 Task: In the Contact  Sophia_Moore@valeo.com, Log Whatsapp with description: 'Engaged in a WhatsApp conversation with a lead regarding their specific needs.'; Add date: '28 July, 2023', attach the document: Proposal.doc. Logged in from softage.10@softage.net
Action: Mouse moved to (72, 55)
Screenshot: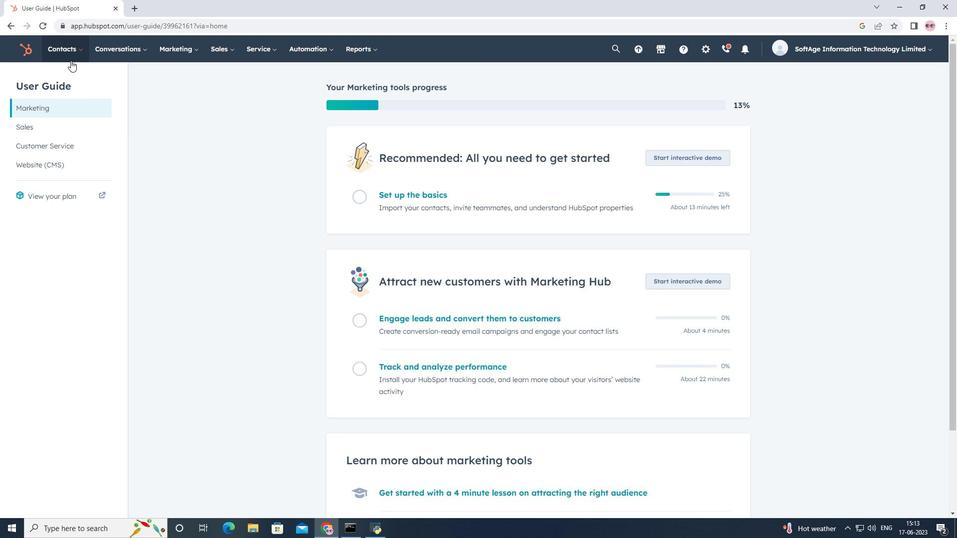 
Action: Mouse pressed left at (72, 55)
Screenshot: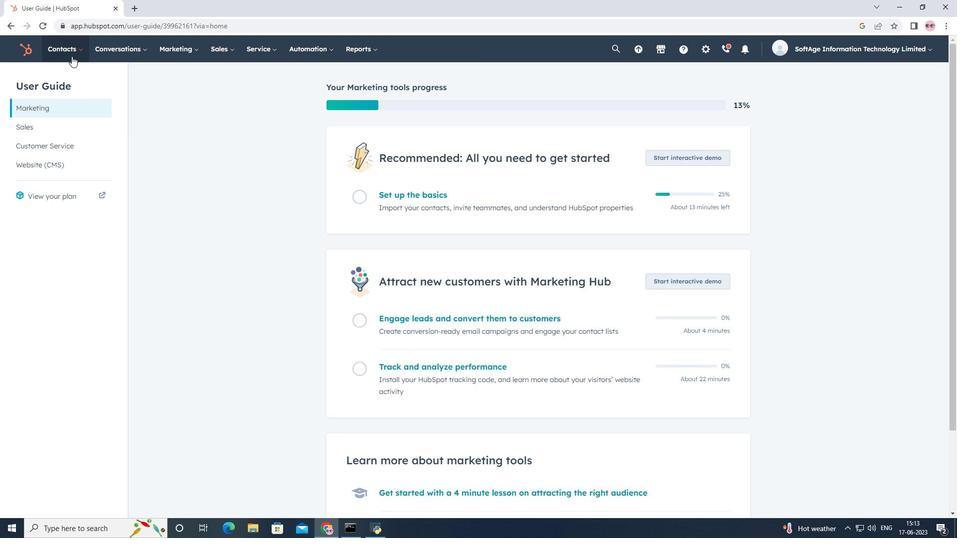 
Action: Mouse moved to (84, 84)
Screenshot: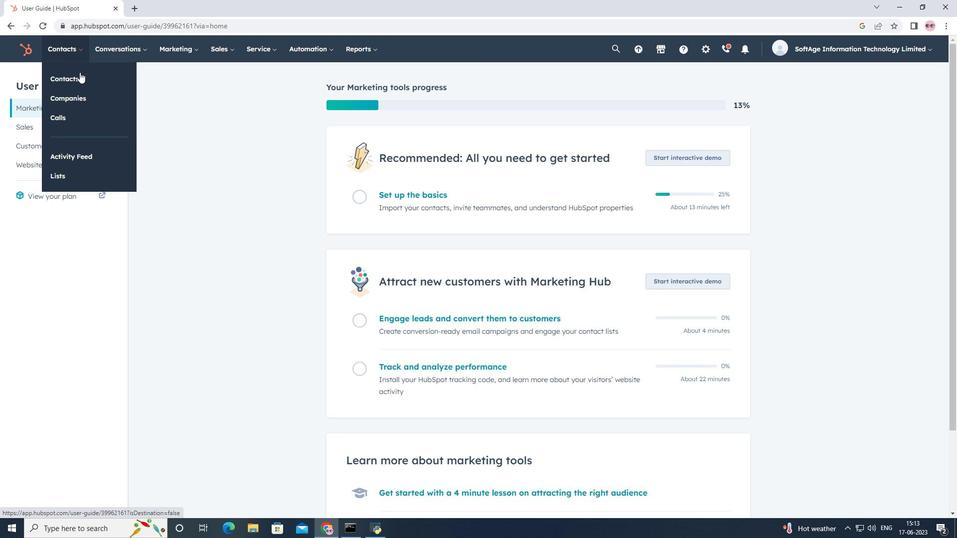 
Action: Mouse pressed left at (84, 84)
Screenshot: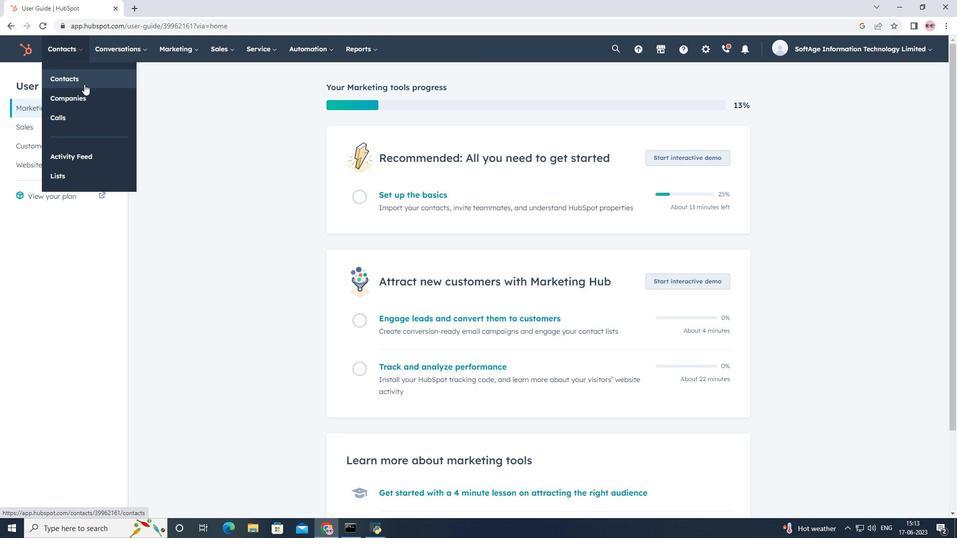 
Action: Mouse moved to (99, 162)
Screenshot: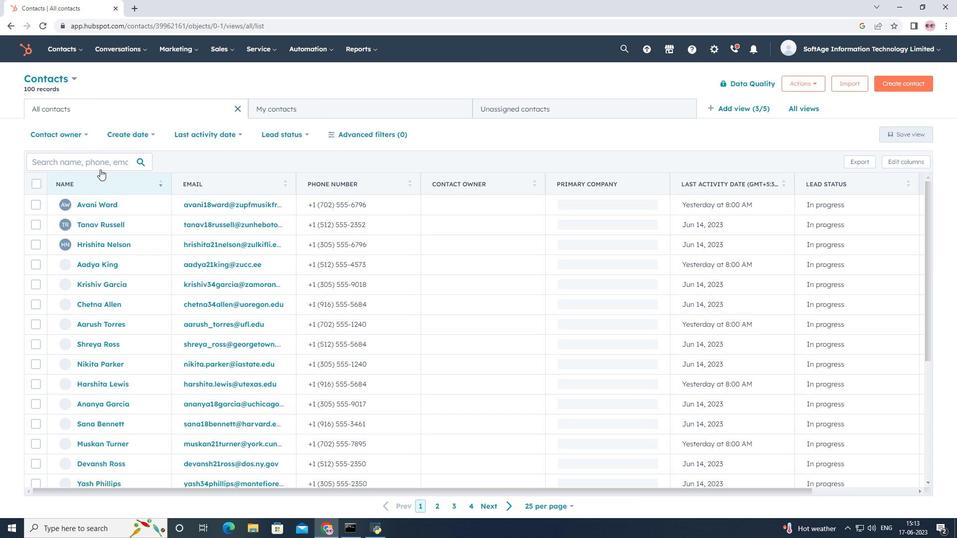 
Action: Mouse pressed left at (99, 162)
Screenshot: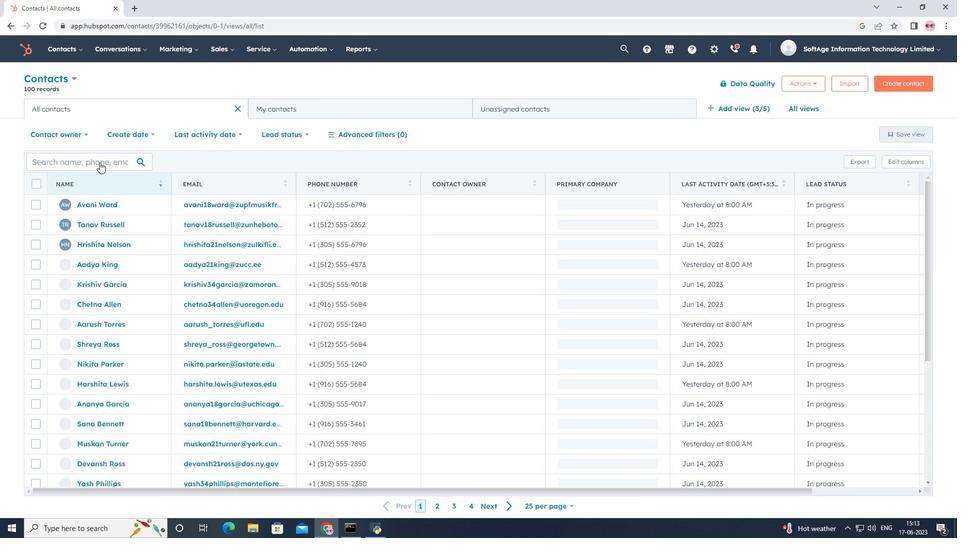 
Action: Key pressed <Key.shift>Sophia<Key.shift><Key.shift>_<Key.shift>Moore<Key.shift>@valeo.com
Screenshot: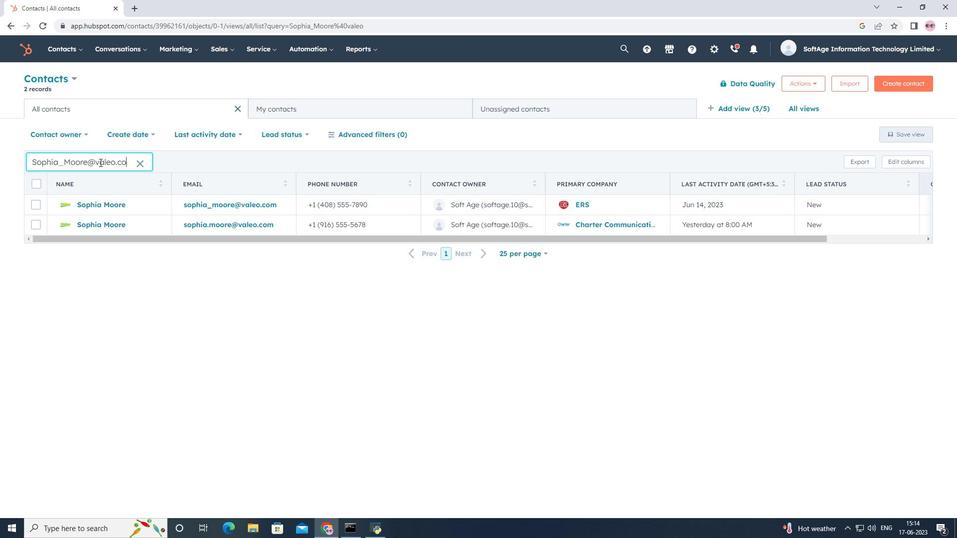 
Action: Mouse moved to (98, 207)
Screenshot: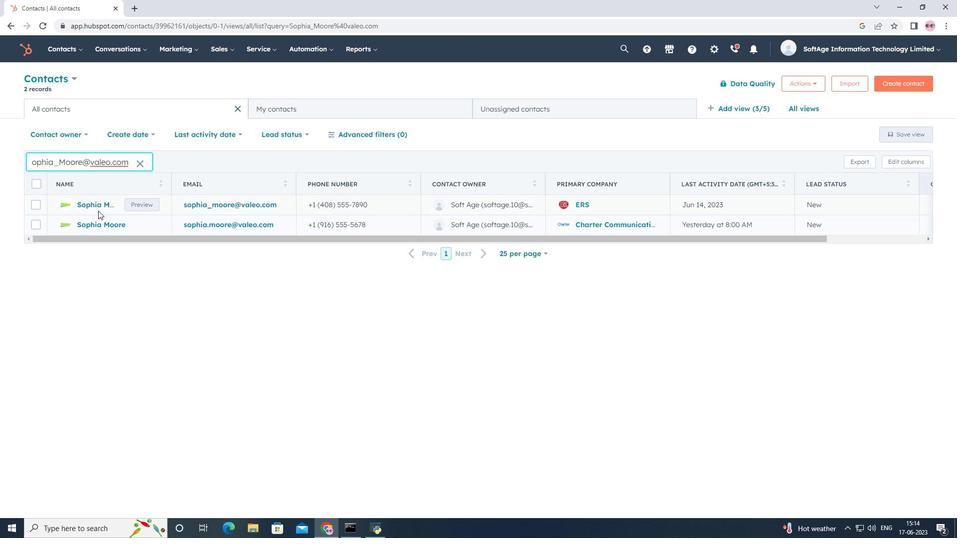 
Action: Mouse pressed left at (98, 207)
Screenshot: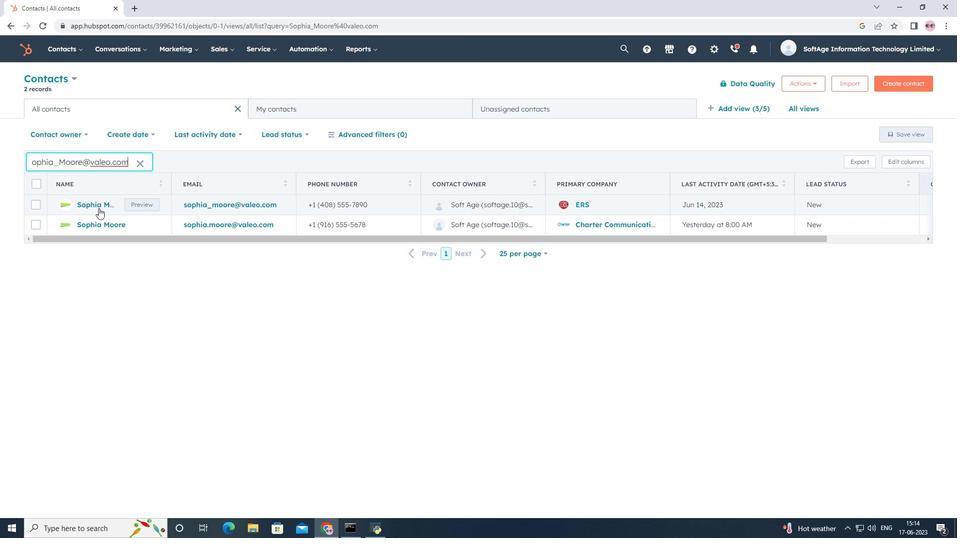 
Action: Mouse moved to (189, 164)
Screenshot: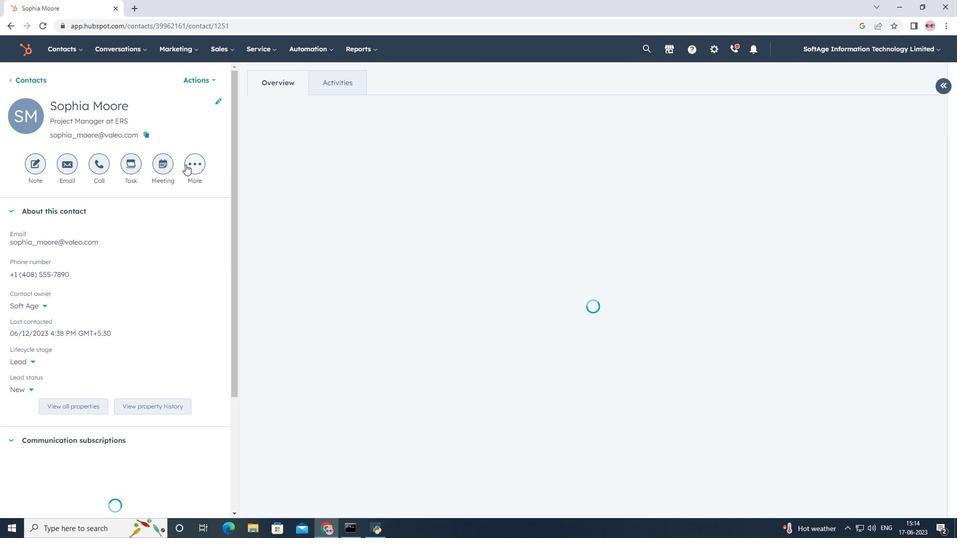 
Action: Mouse pressed left at (189, 164)
Screenshot: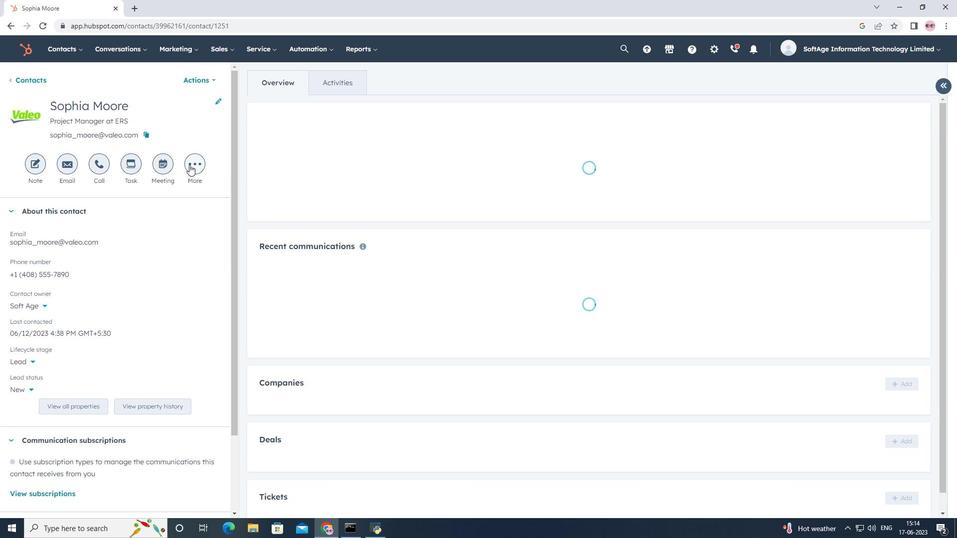
Action: Mouse moved to (200, 229)
Screenshot: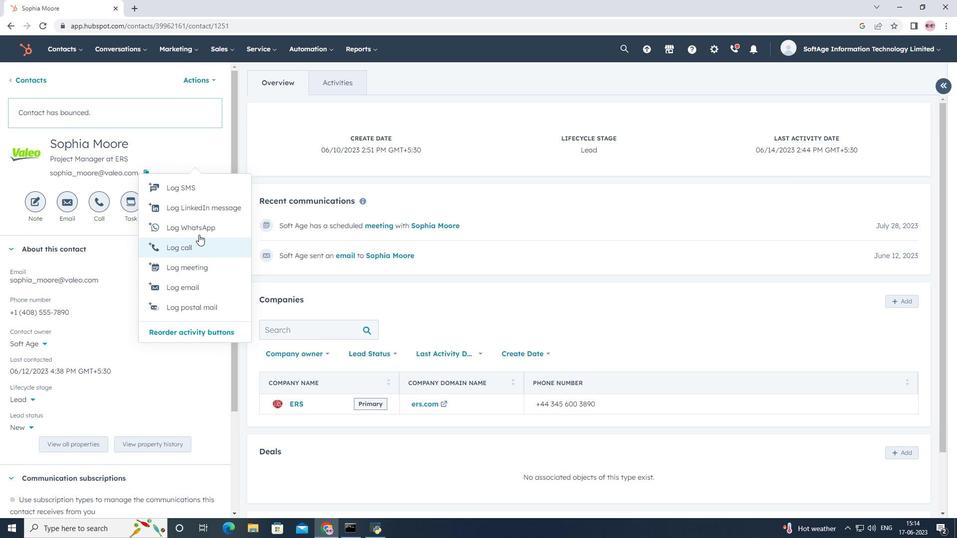 
Action: Mouse pressed left at (200, 229)
Screenshot: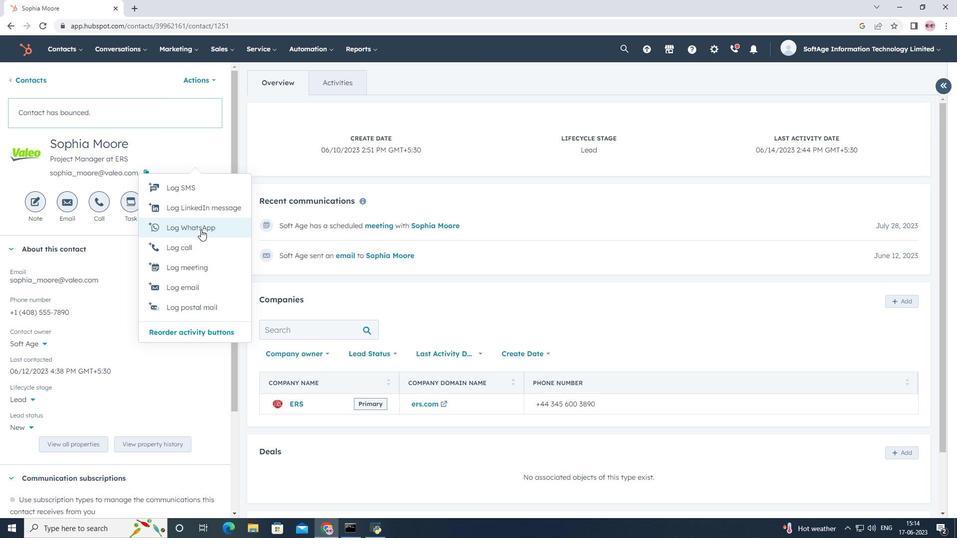 
Action: Mouse moved to (205, 268)
Screenshot: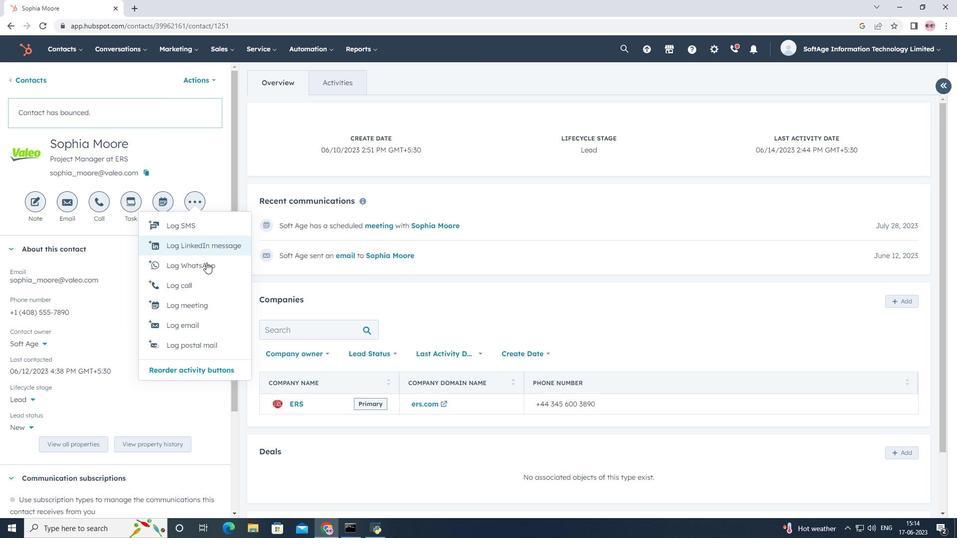 
Action: Mouse pressed left at (205, 268)
Screenshot: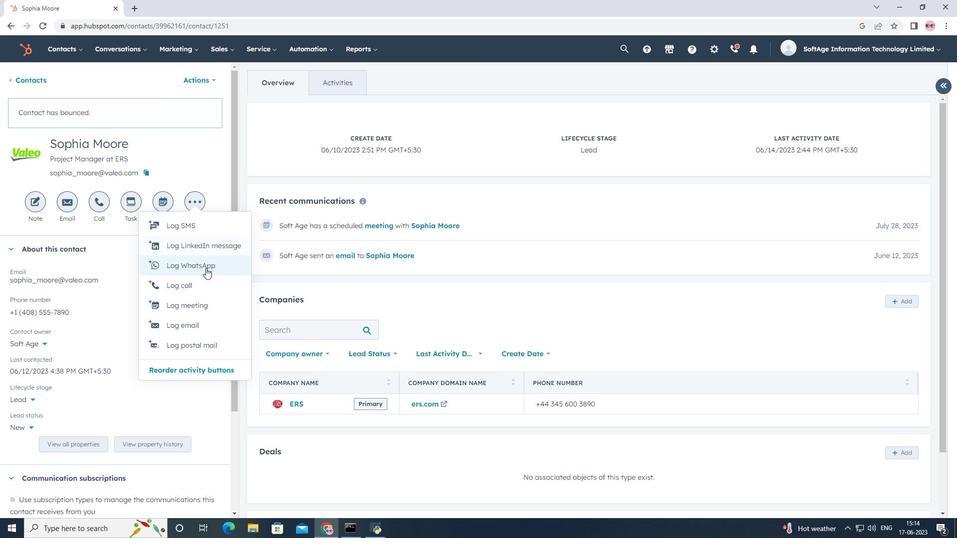 
Action: Mouse moved to (615, 384)
Screenshot: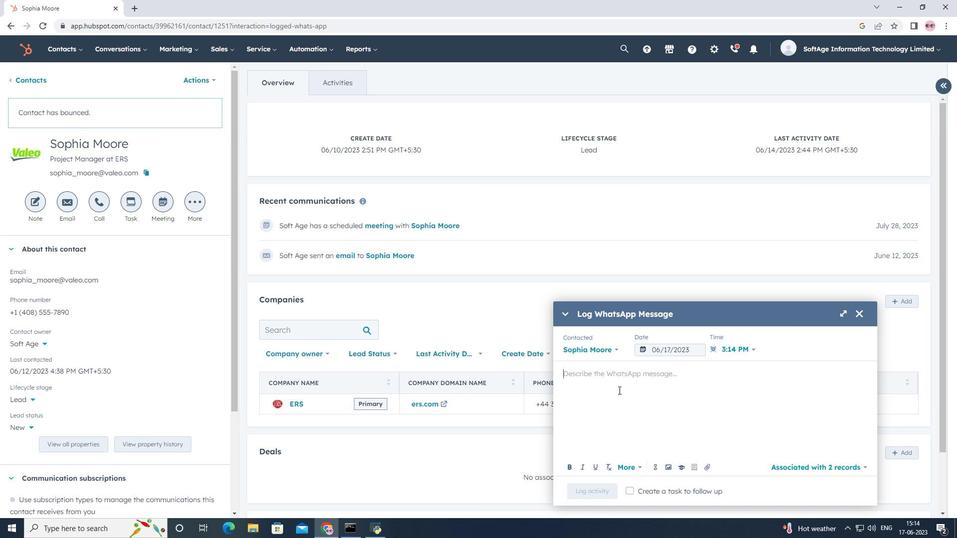 
Action: Mouse pressed left at (615, 384)
Screenshot: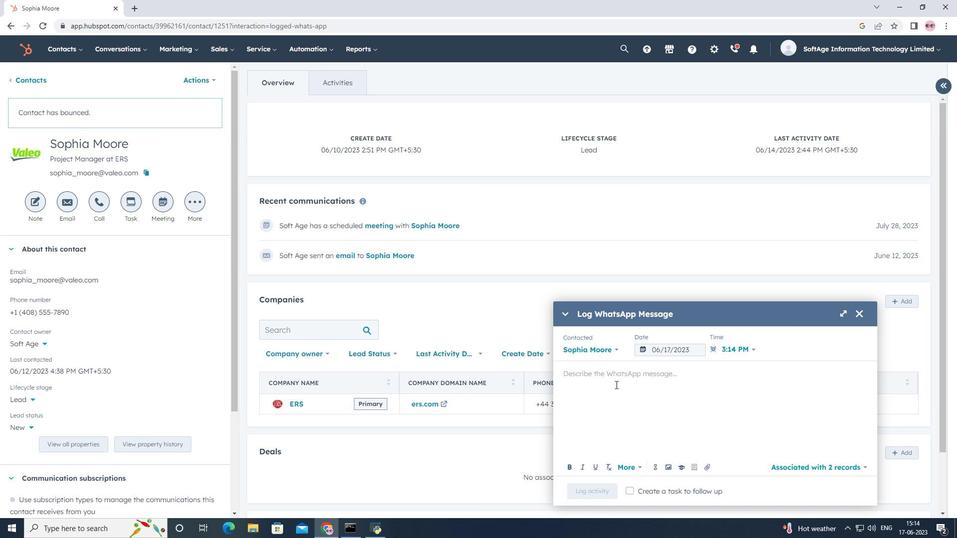 
Action: Key pressed <Key.shift><Key.shift><Key.shift><Key.shift><Key.shift><Key.shift><Key.shift><Key.shift><Key.shift><Key.shift><Key.shift><Key.shift><Key.shift><Key.shift><Key.shift><Key.shift><Key.shift><Key.shift><Key.shift><Key.shift><Key.shift><Key.shift><Key.shift>Engaged<Key.space>in<Key.space>a<Key.space><Key.shift>Whats<Key.shift>App<Key.space>conversation<Key.space>with<Key.space>a<Key.space>lead<Key.space>regarding<Key.space>their<Key.space>specific<Key.space>needs.
Screenshot: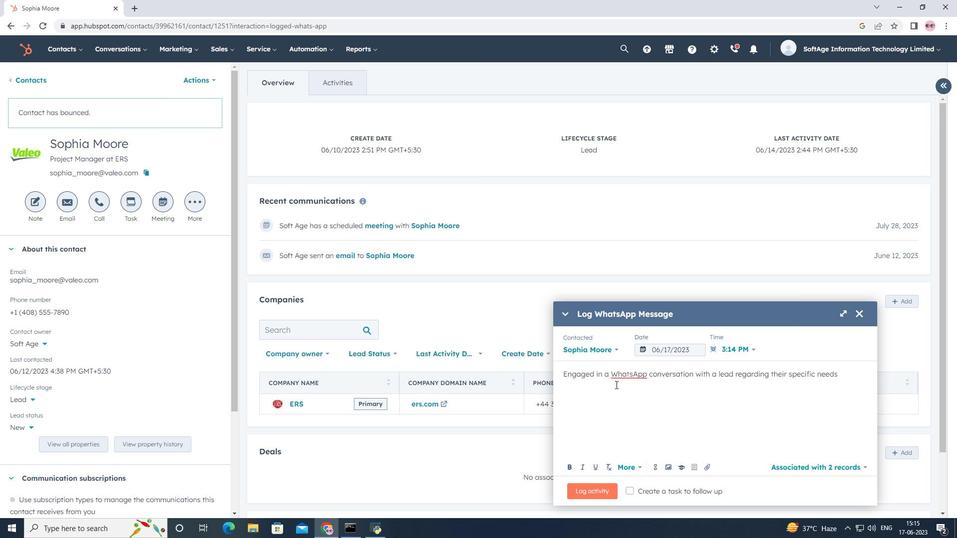
Action: Mouse moved to (693, 350)
Screenshot: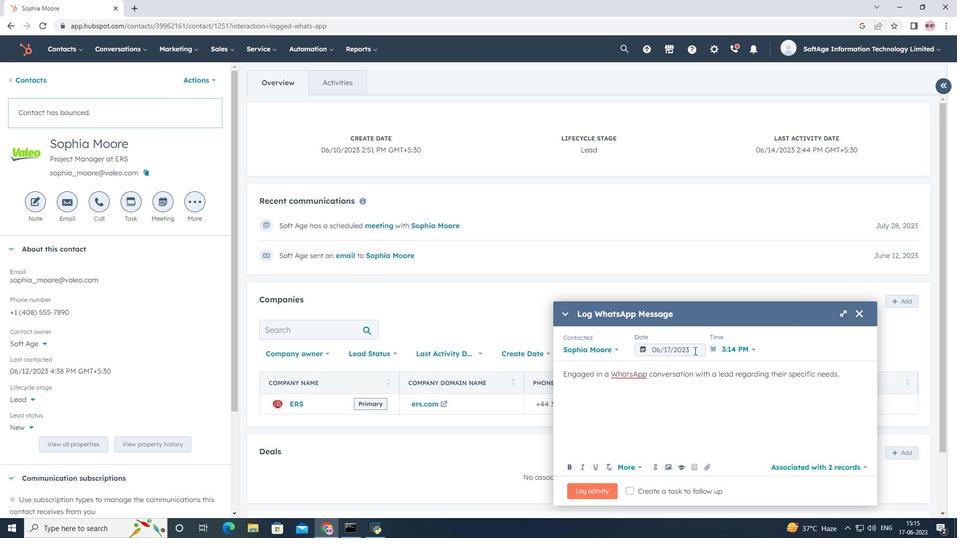 
Action: Mouse pressed left at (693, 350)
Screenshot: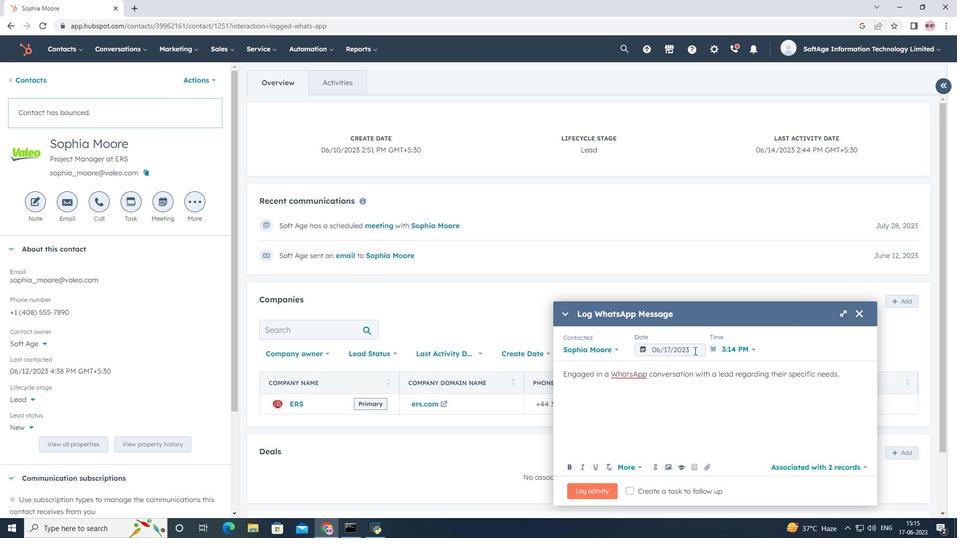 
Action: Mouse moved to (769, 191)
Screenshot: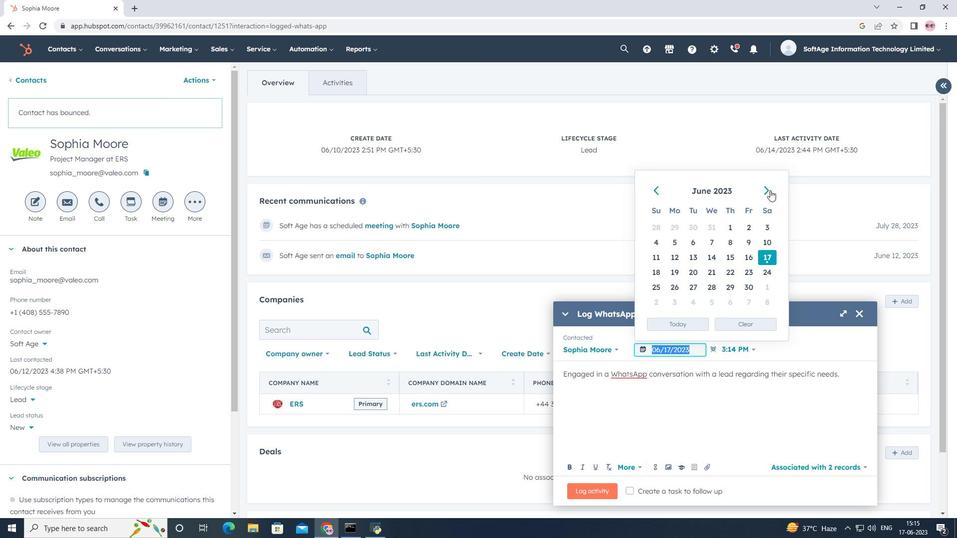 
Action: Mouse pressed left at (769, 191)
Screenshot: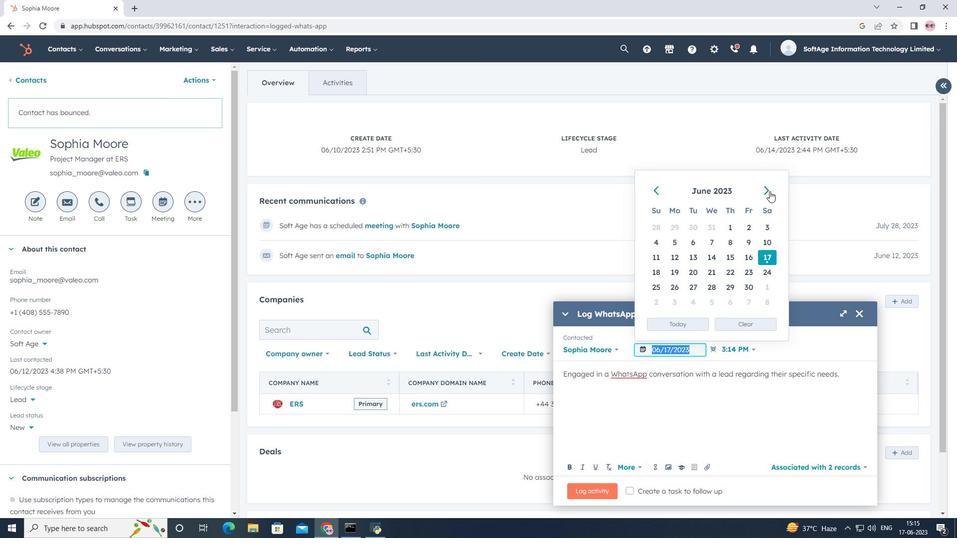 
Action: Mouse moved to (742, 284)
Screenshot: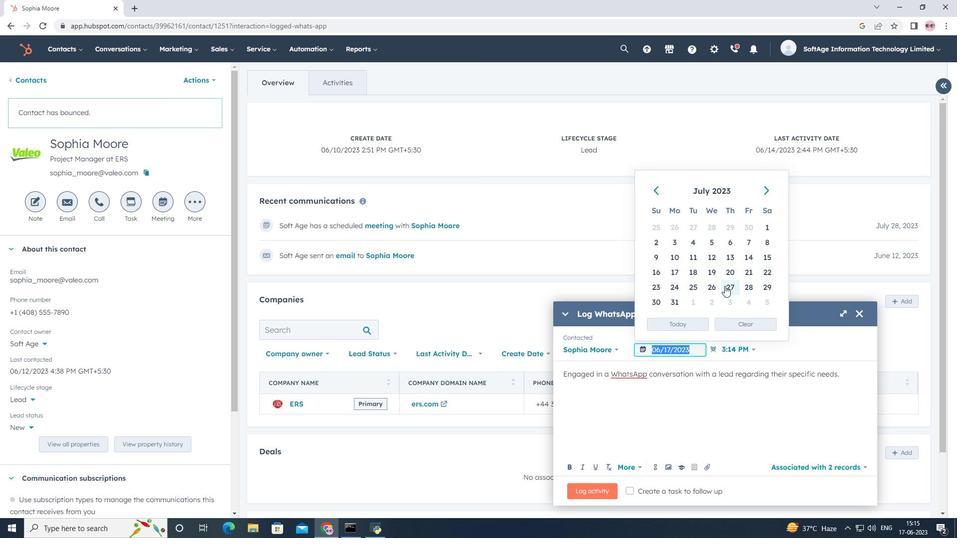 
Action: Mouse pressed left at (742, 284)
Screenshot: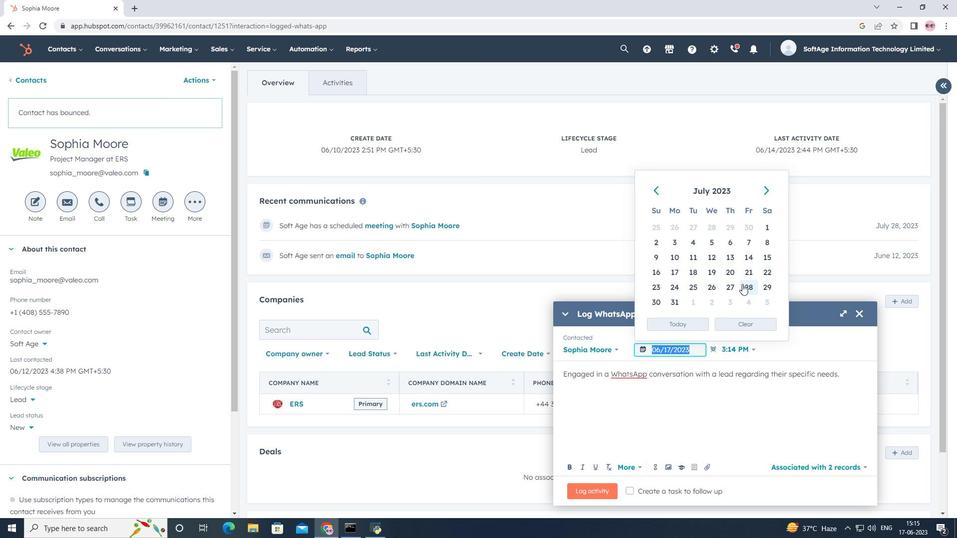 
Action: Mouse moved to (708, 466)
Screenshot: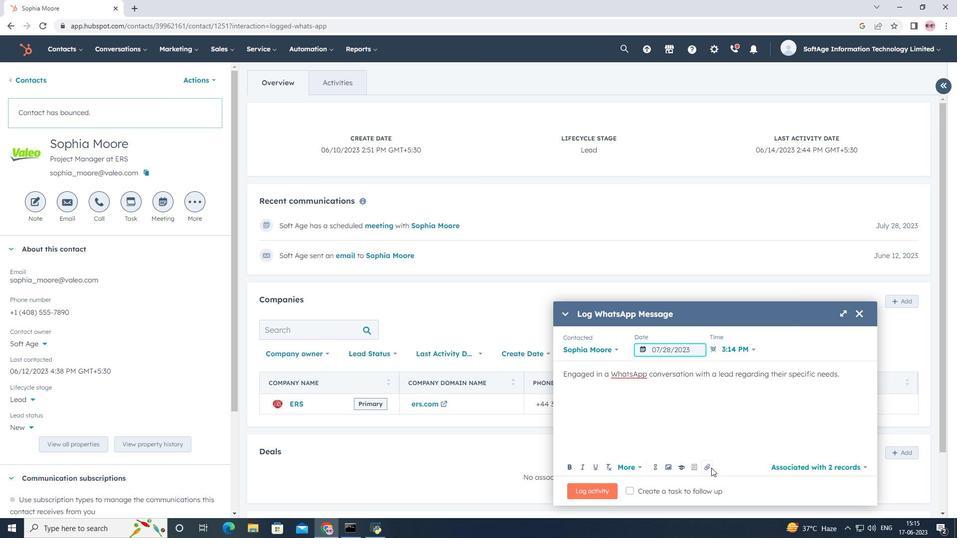 
Action: Mouse pressed left at (708, 466)
Screenshot: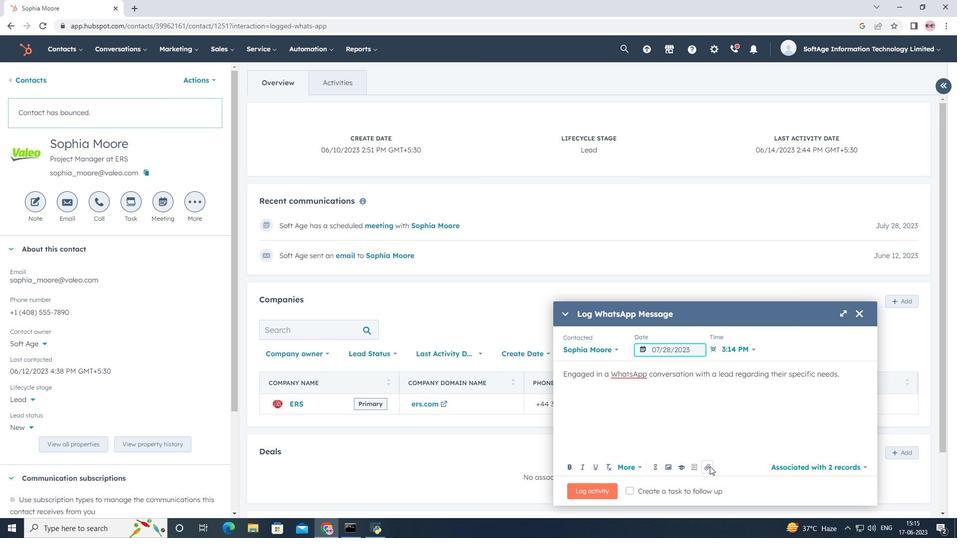 
Action: Mouse moved to (713, 434)
Screenshot: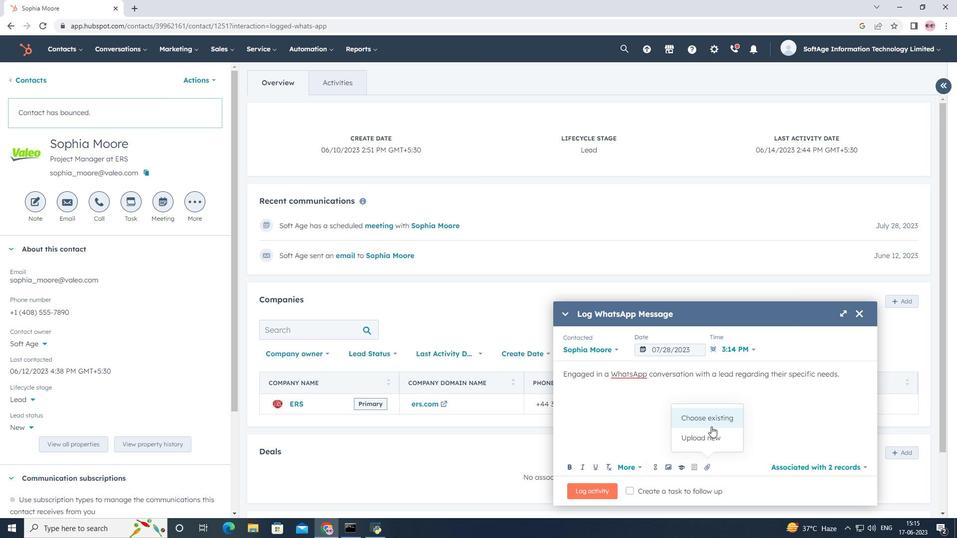 
Action: Mouse pressed left at (713, 434)
Screenshot: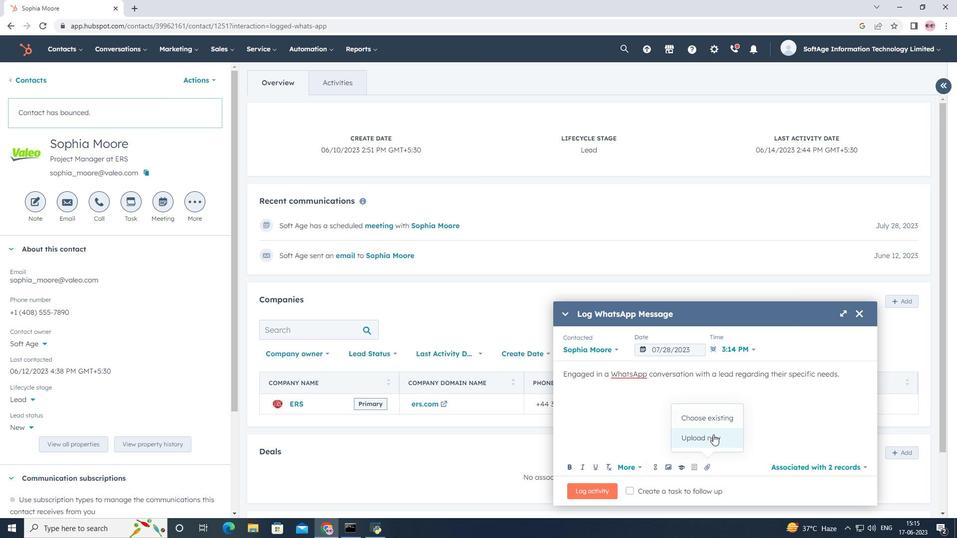 
Action: Mouse moved to (146, 80)
Screenshot: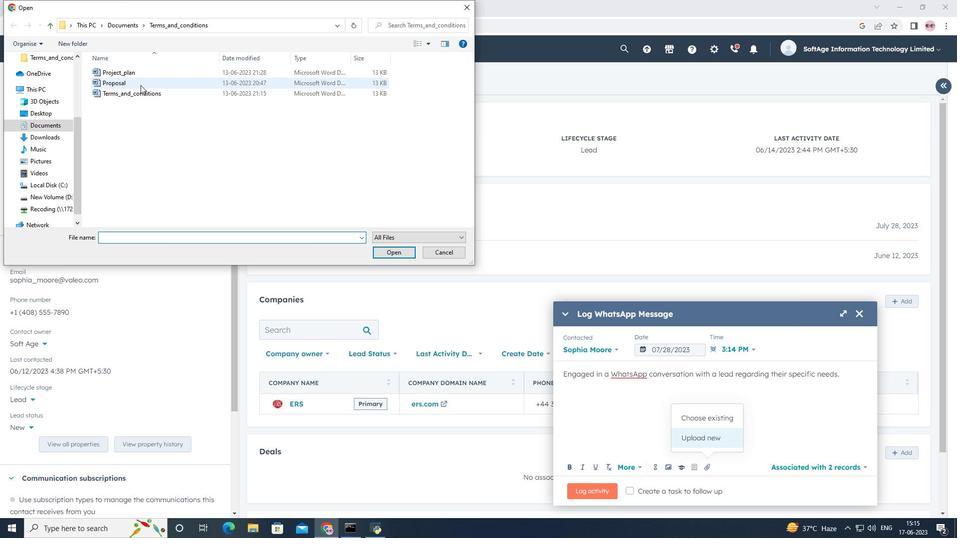 
Action: Mouse pressed left at (146, 80)
Screenshot: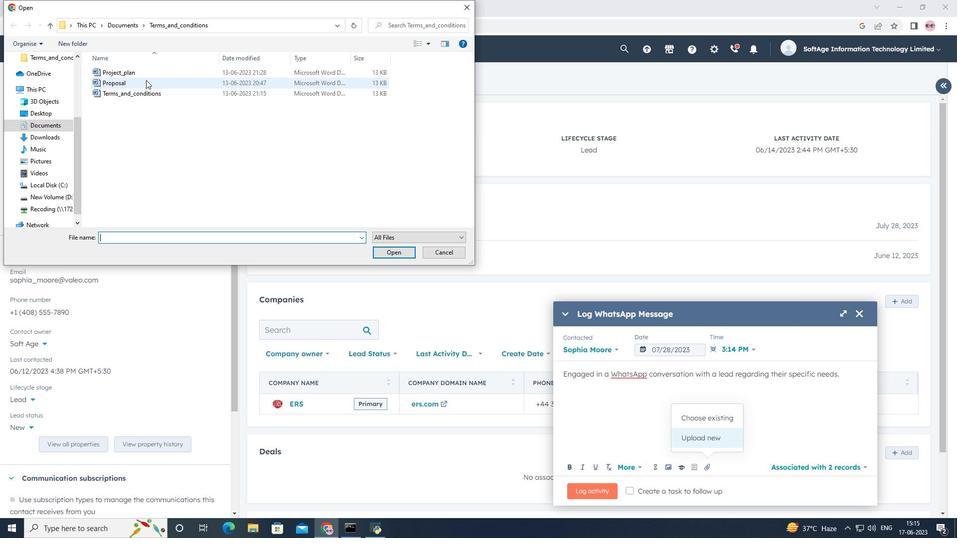 
Action: Mouse moved to (390, 254)
Screenshot: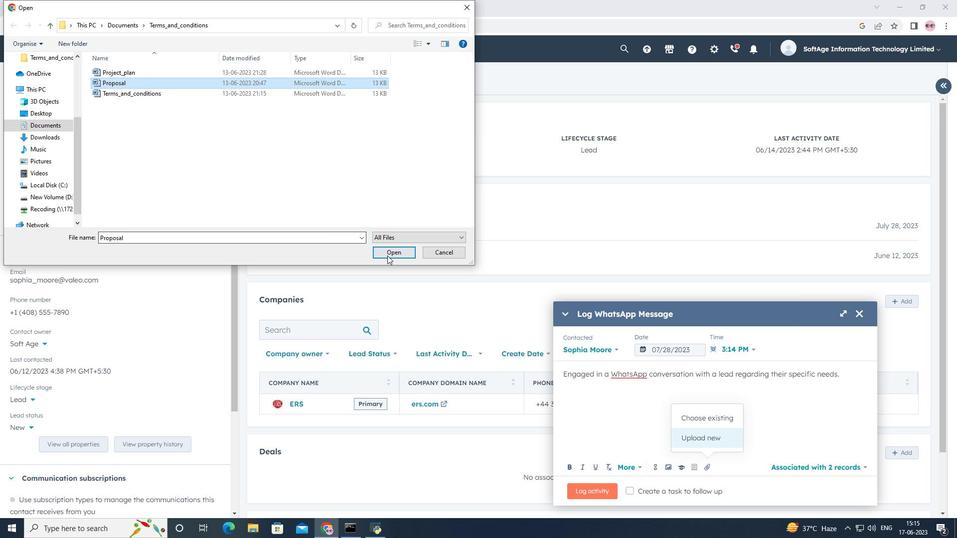 
Action: Mouse pressed left at (390, 254)
Screenshot: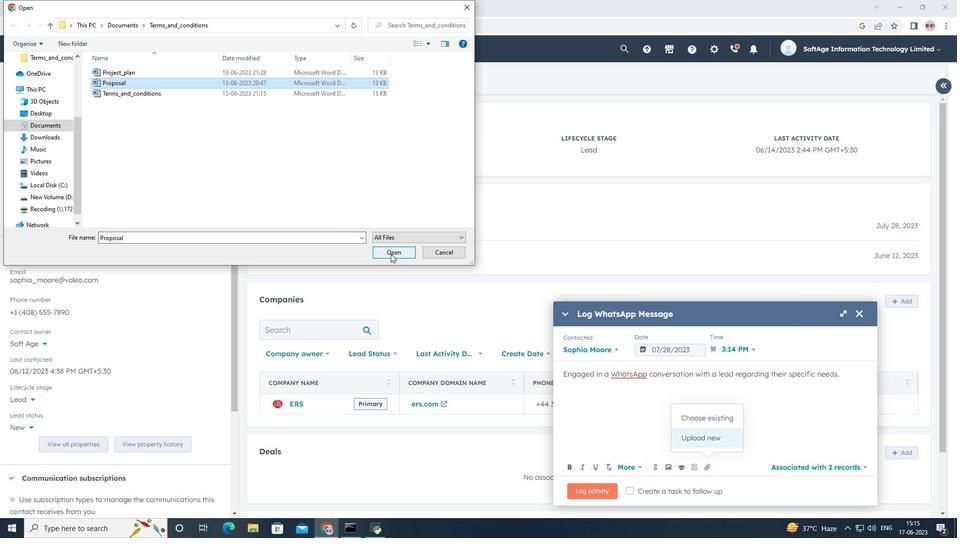 
Action: Mouse moved to (589, 488)
Screenshot: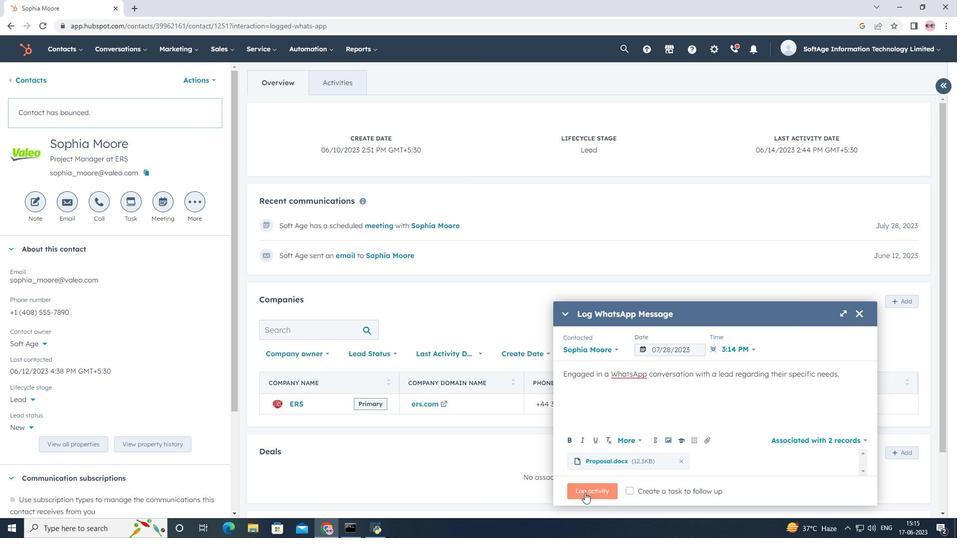 
Action: Mouse pressed left at (589, 488)
Screenshot: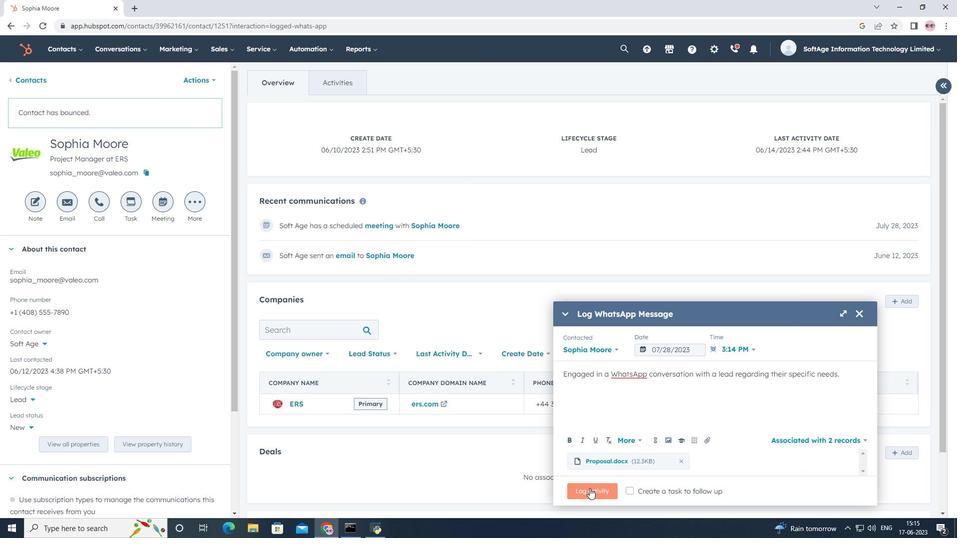
